 Task: Add the task  Create a feature for users to track their fitness and health data to the section Dev Environment Setup Sprint in the project WhiteCap and add a Due Date to the respective task as 2024/03/02.
Action: Mouse moved to (717, 478)
Screenshot: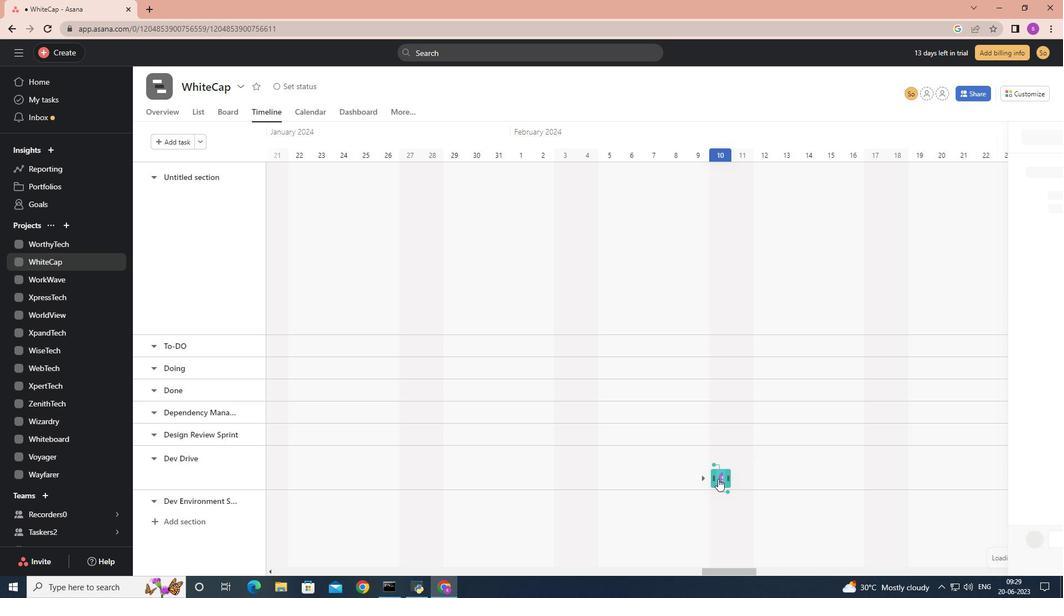 
Action: Mouse pressed left at (717, 478)
Screenshot: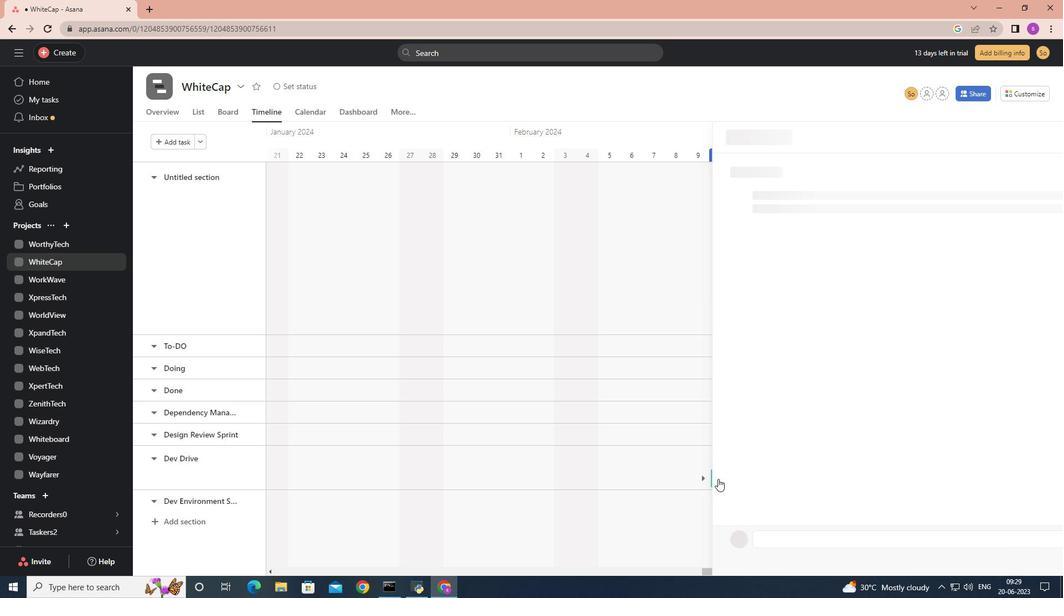 
Action: Mouse moved to (848, 258)
Screenshot: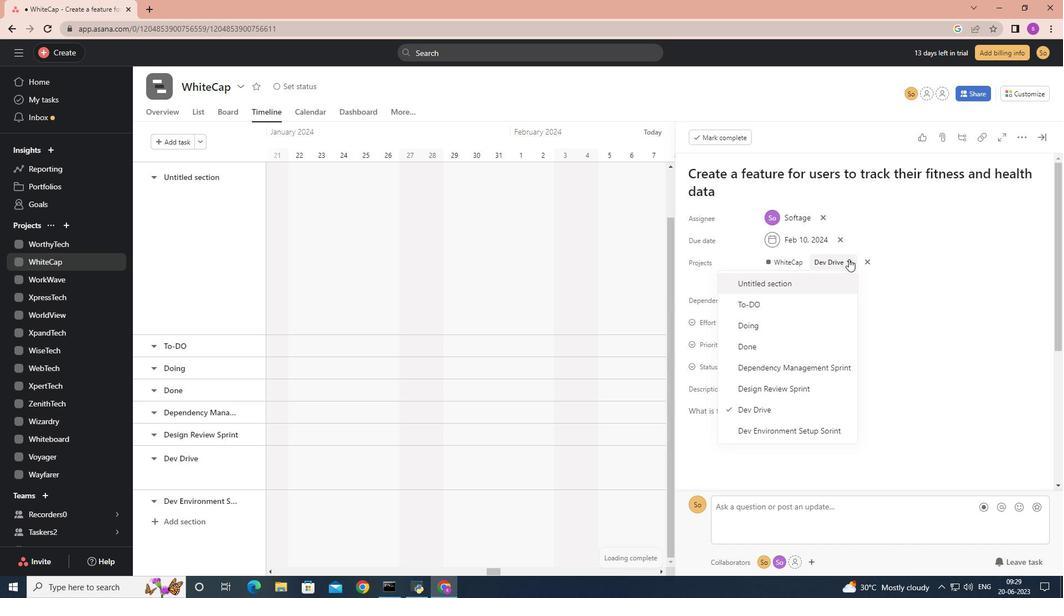 
Action: Mouse pressed left at (848, 258)
Screenshot: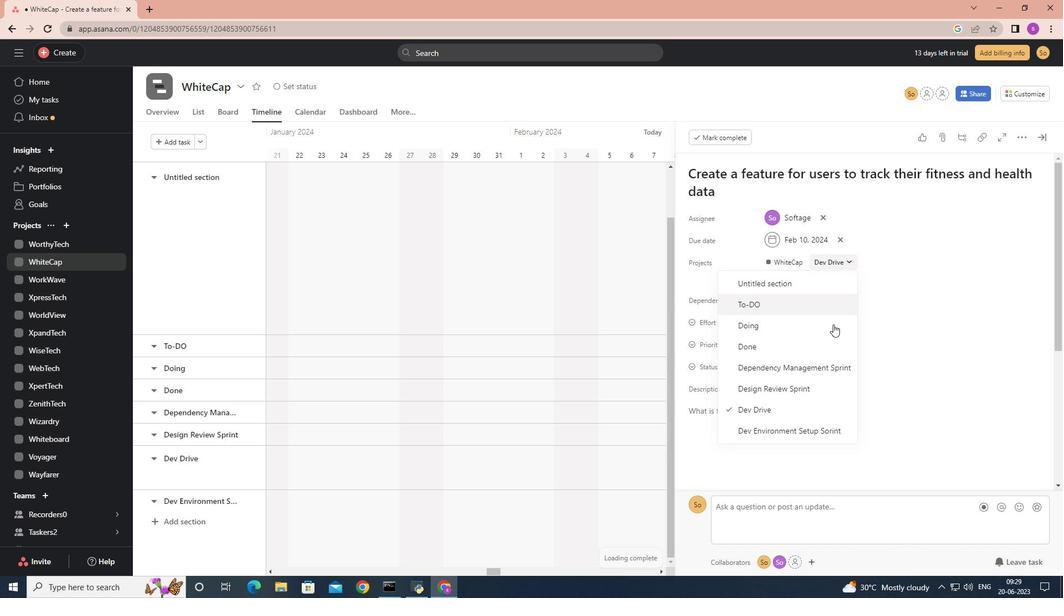 
Action: Mouse moved to (774, 431)
Screenshot: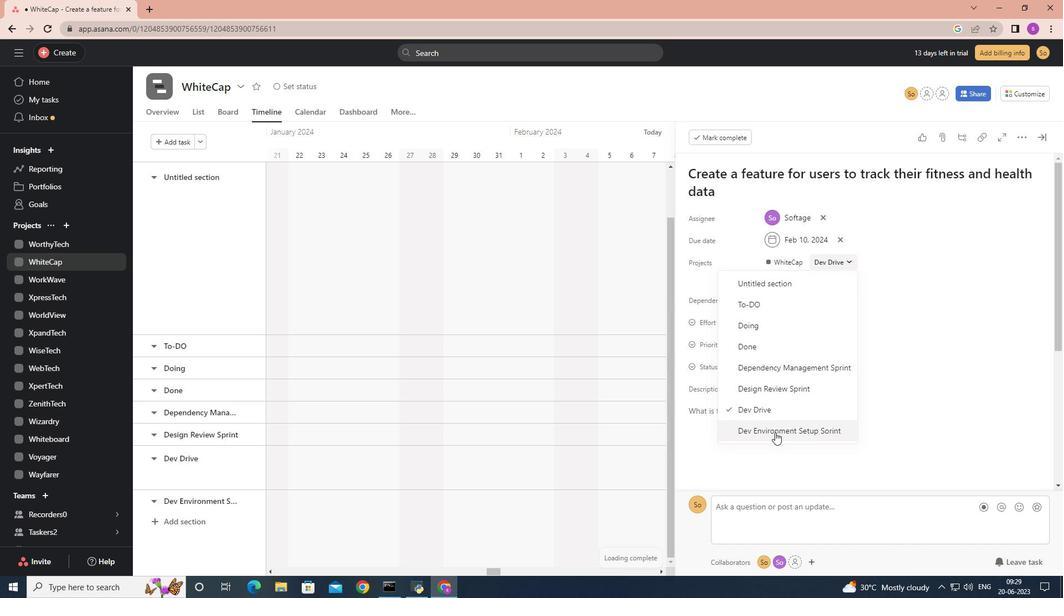 
Action: Mouse pressed left at (774, 431)
Screenshot: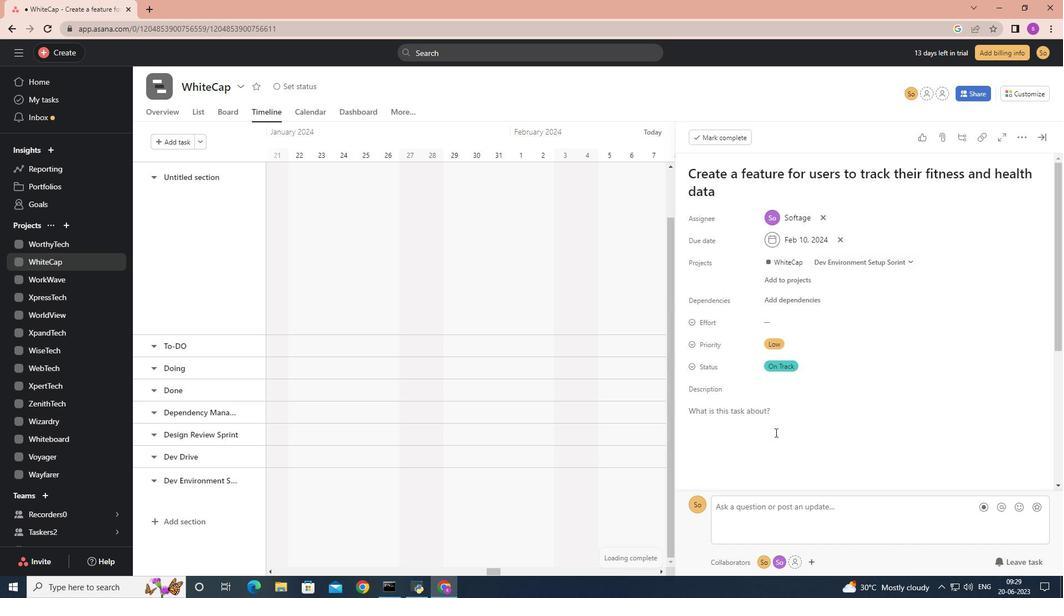 
Action: Mouse moved to (836, 236)
Screenshot: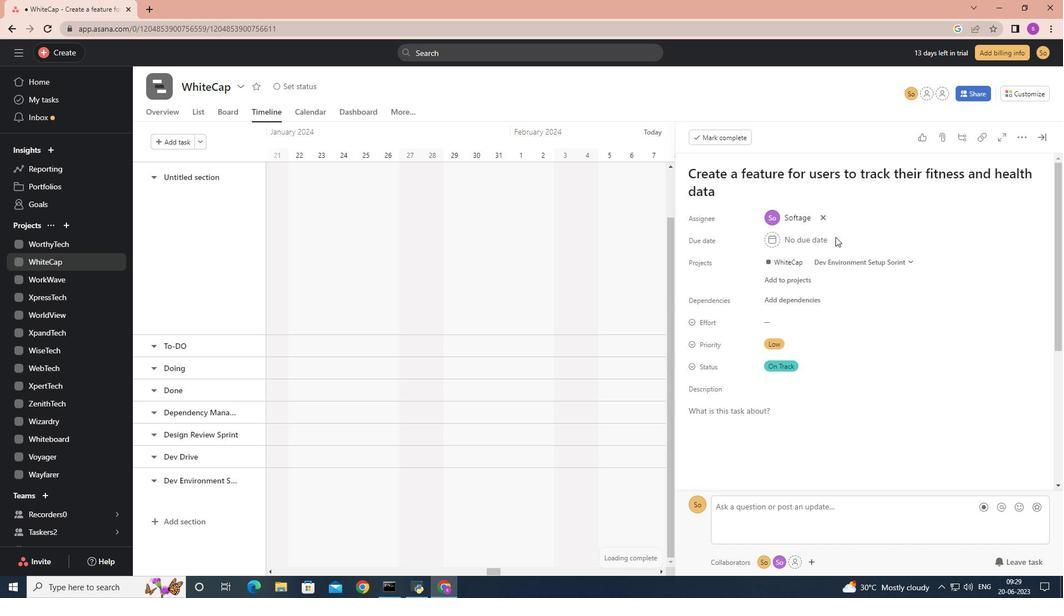 
Action: Mouse pressed left at (836, 236)
Screenshot: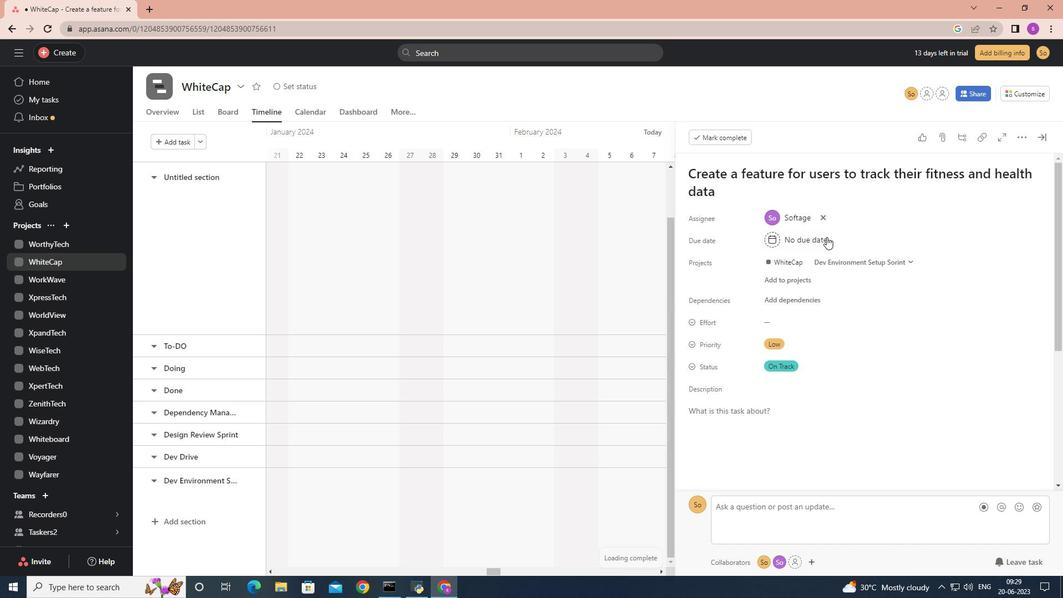 
Action: Mouse moved to (825, 236)
Screenshot: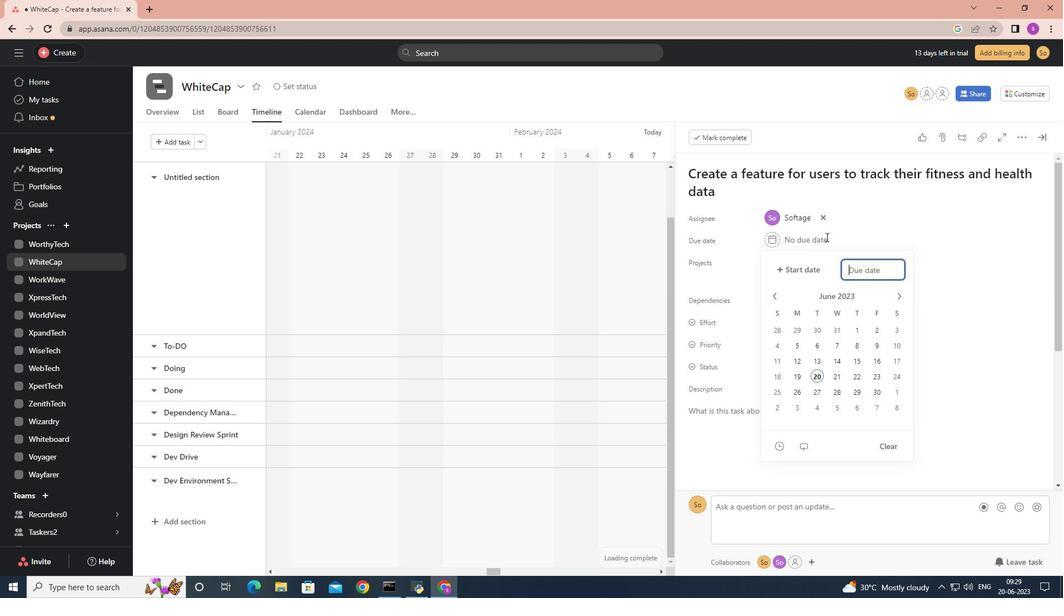 
Action: Mouse pressed left at (825, 236)
Screenshot: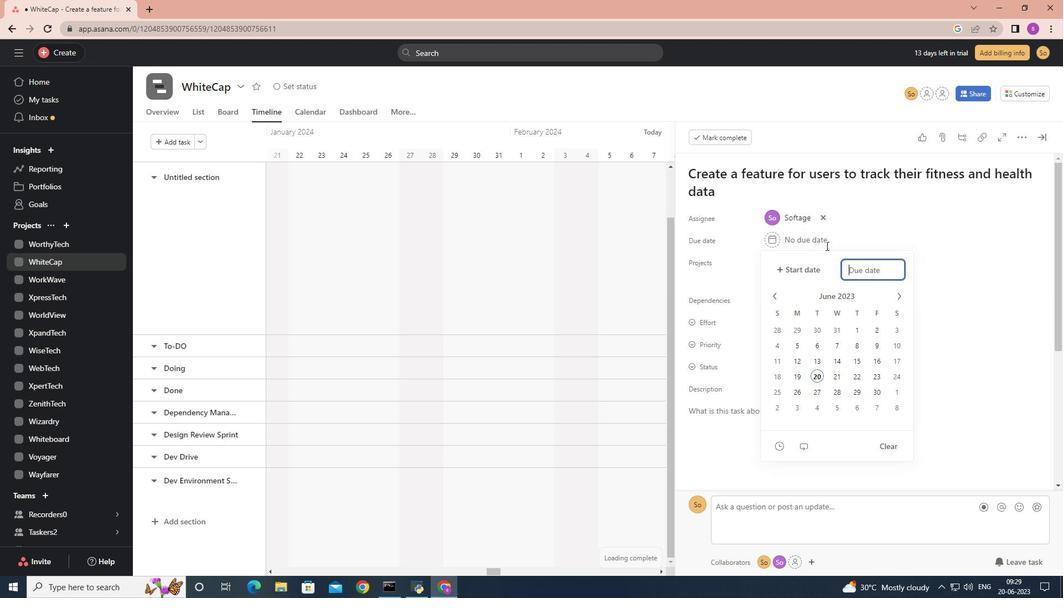 
Action: Mouse moved to (861, 278)
Screenshot: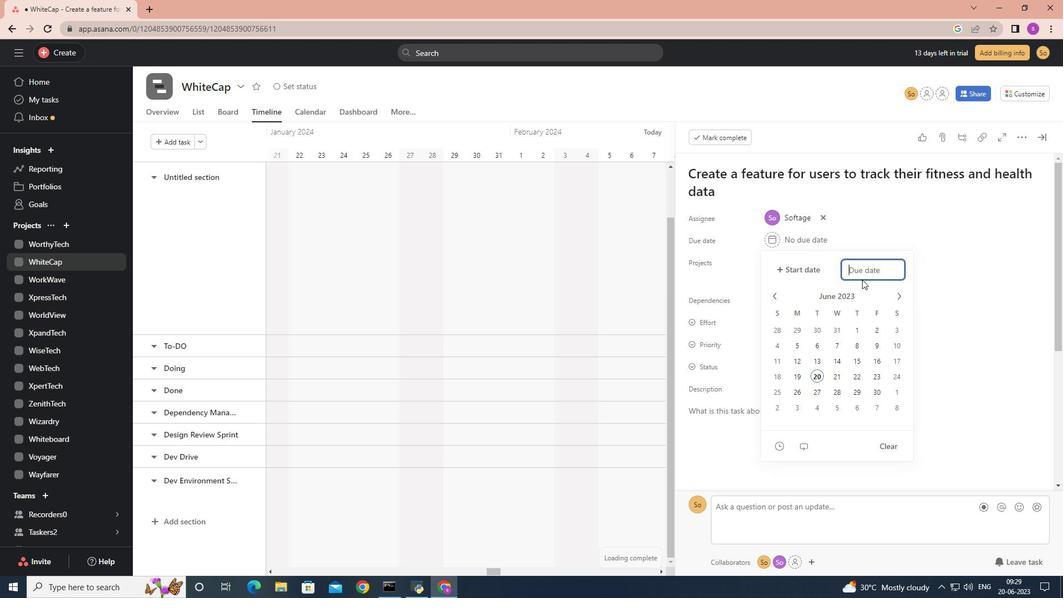 
Action: Key pressed 2024/03/02<Key.enter>
Screenshot: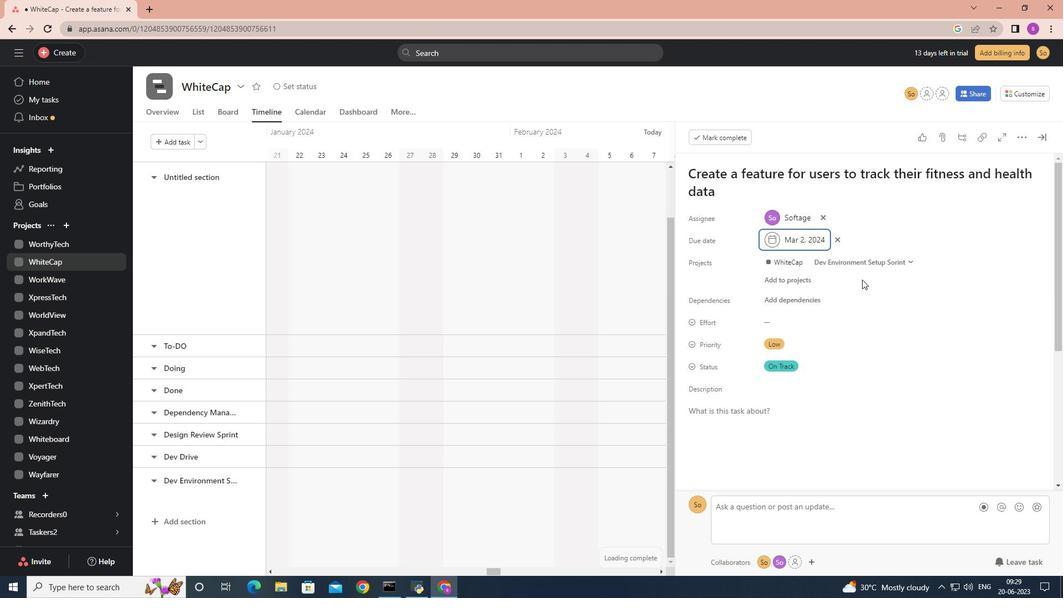 
